 Task: Search for the email with the subject Request for an opinion logged in from softage.1@softage.net with the filter, email from softage.10@softage.net and a new filter,  Star it
Action: Mouse moved to (686, 79)
Screenshot: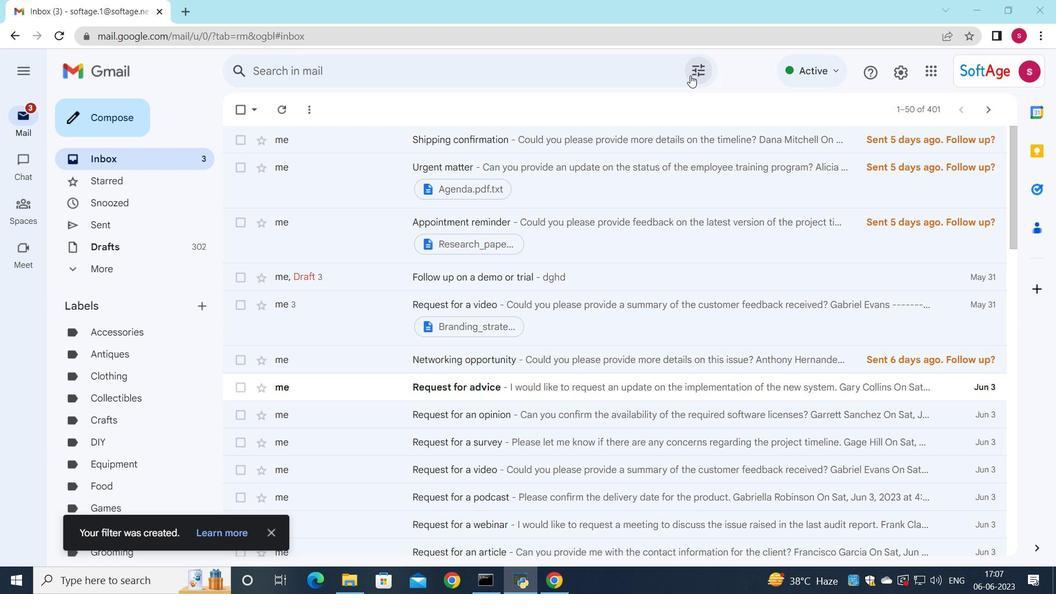 
Action: Mouse pressed left at (686, 79)
Screenshot: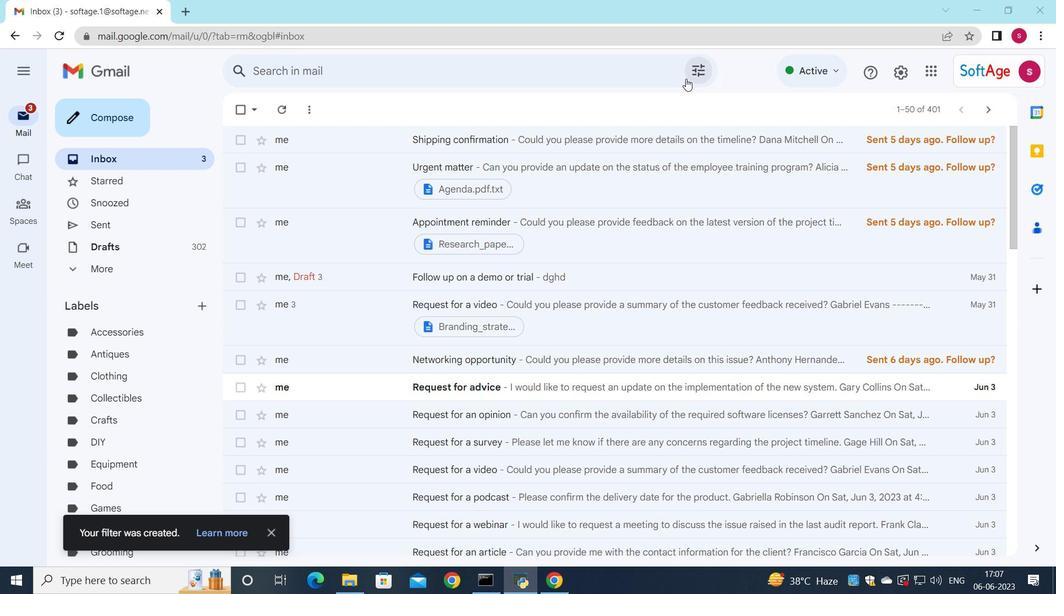 
Action: Mouse moved to (331, 107)
Screenshot: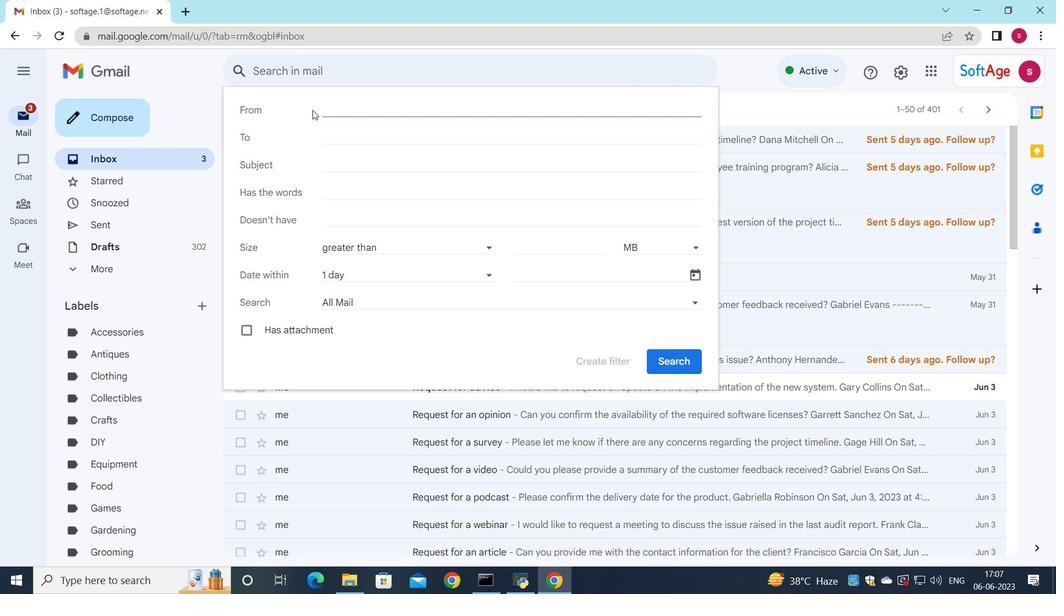 
Action: Mouse pressed left at (331, 107)
Screenshot: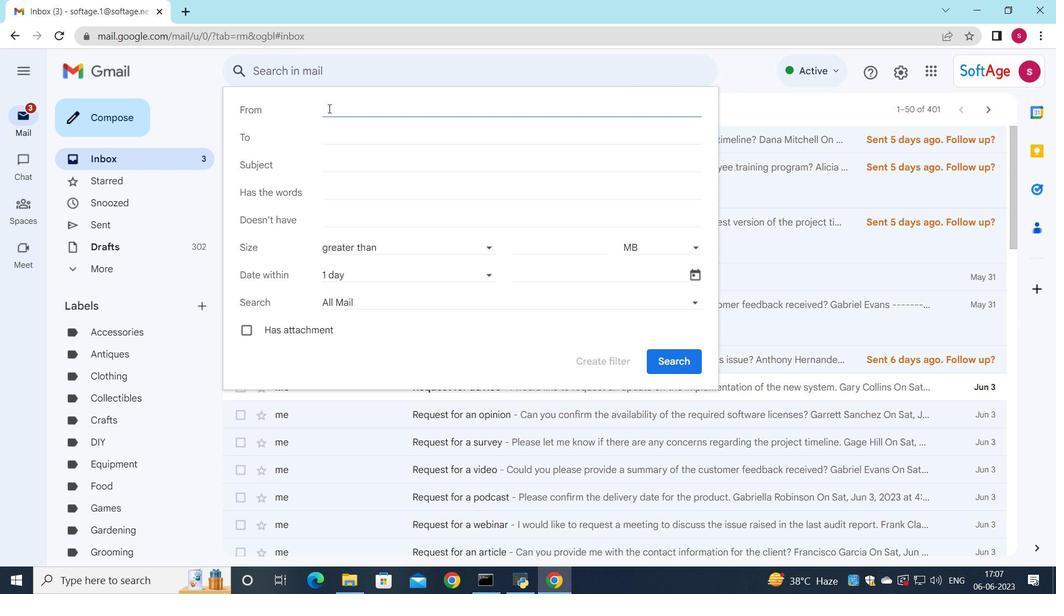 
Action: Mouse moved to (457, 139)
Screenshot: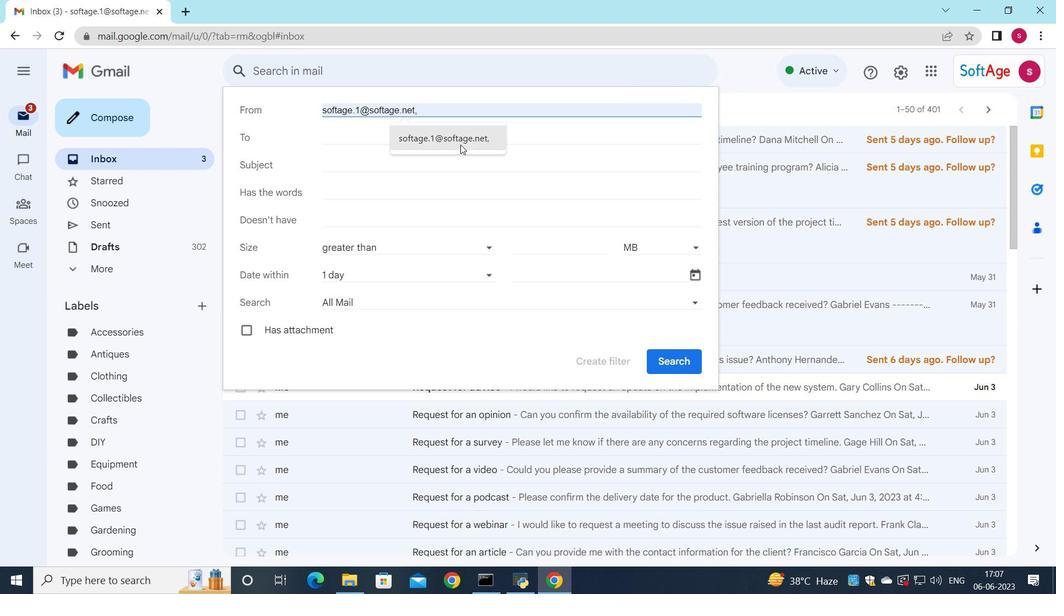 
Action: Mouse pressed left at (457, 139)
Screenshot: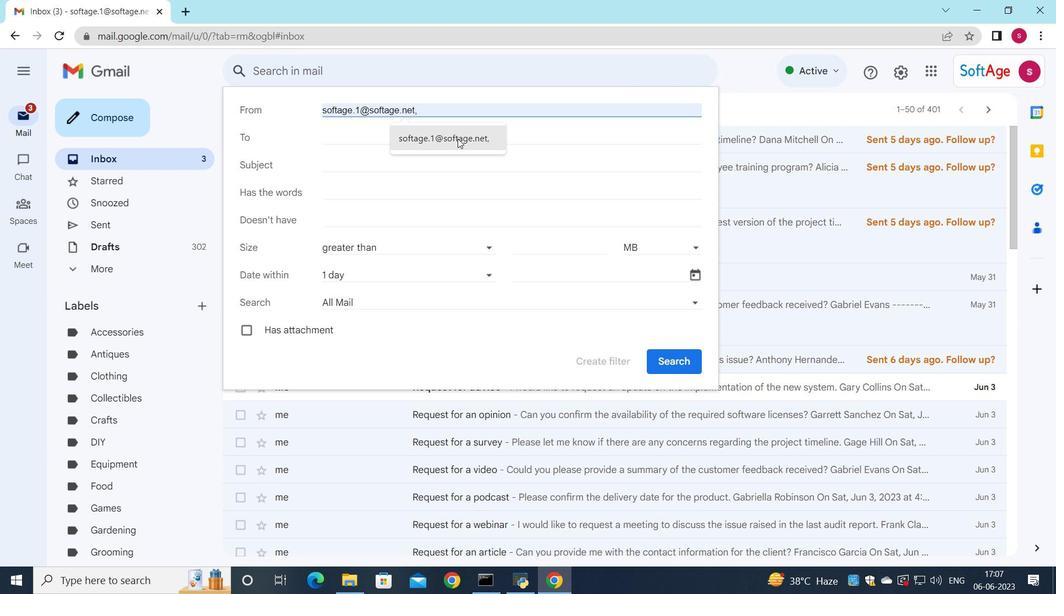 
Action: Mouse moved to (352, 134)
Screenshot: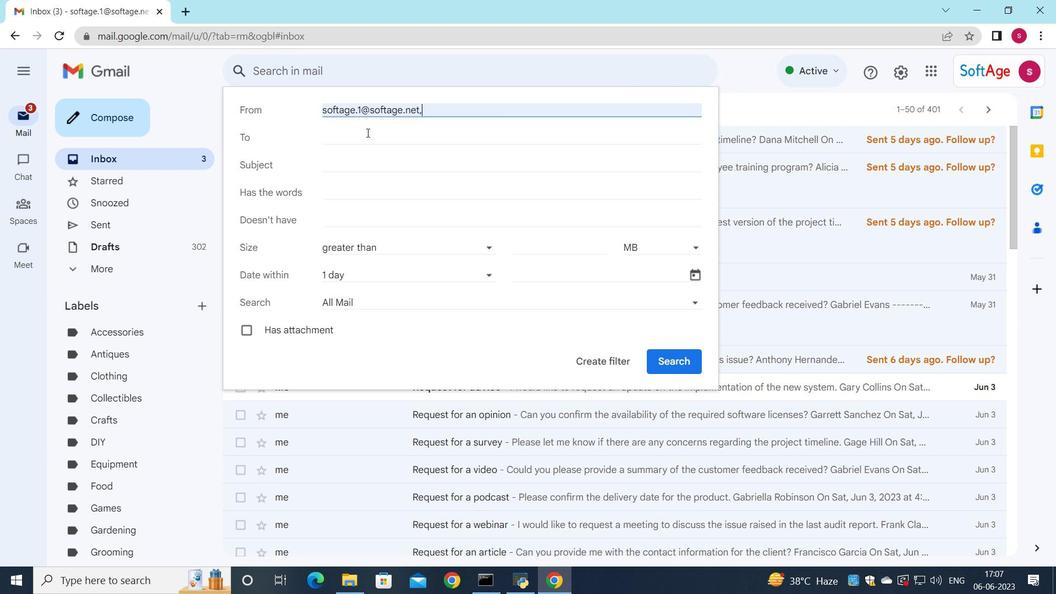 
Action: Mouse pressed left at (352, 134)
Screenshot: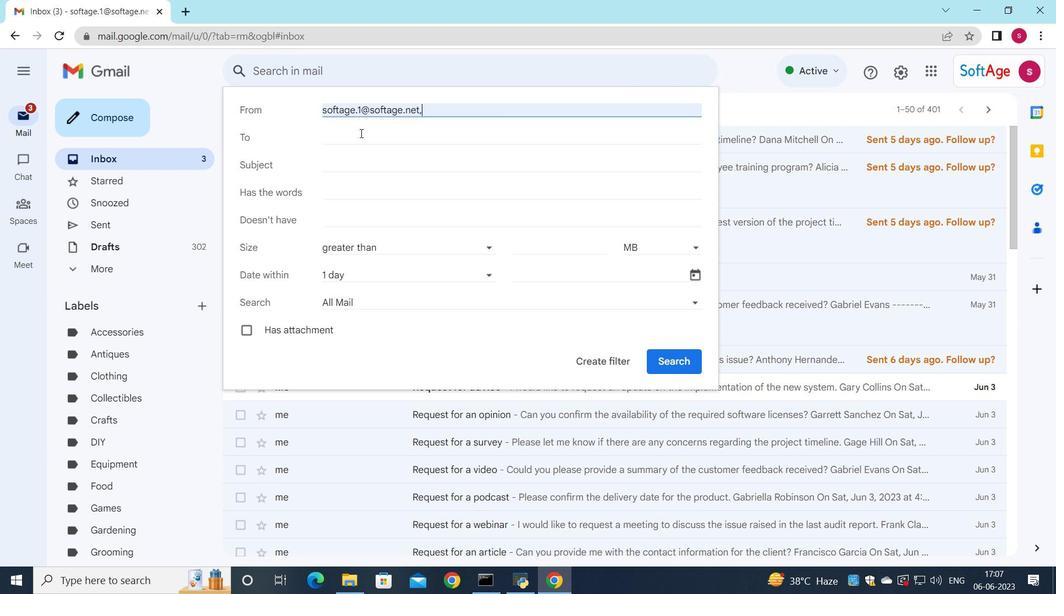 
Action: Mouse moved to (447, 244)
Screenshot: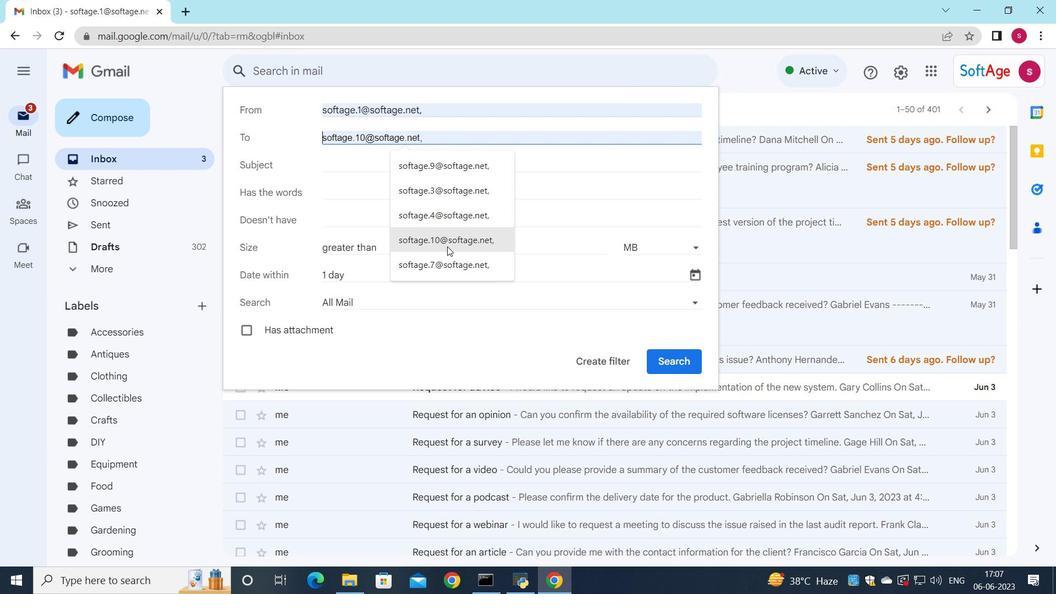 
Action: Mouse pressed left at (447, 244)
Screenshot: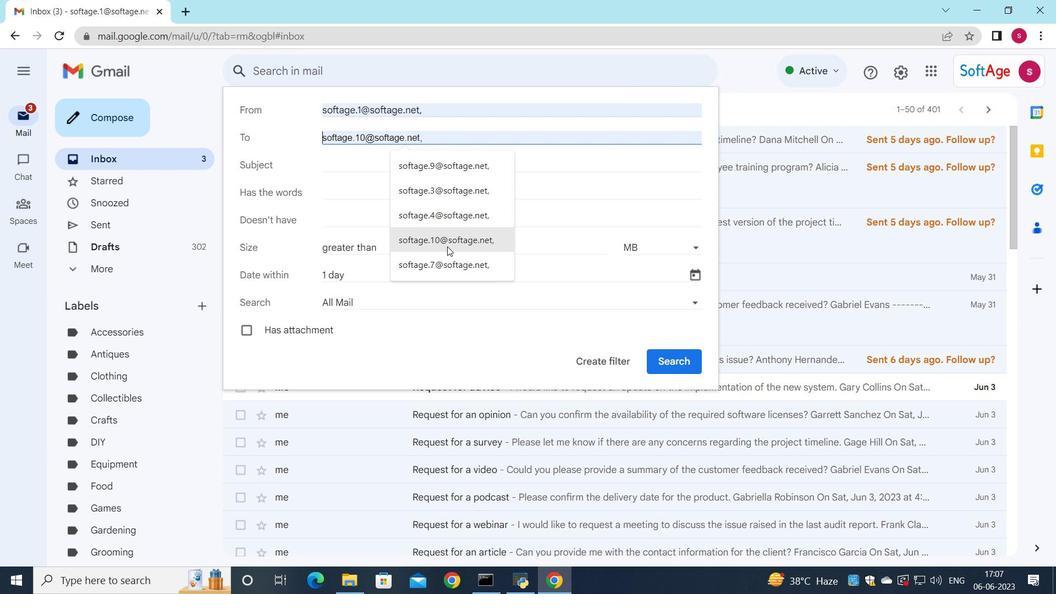
Action: Mouse moved to (364, 167)
Screenshot: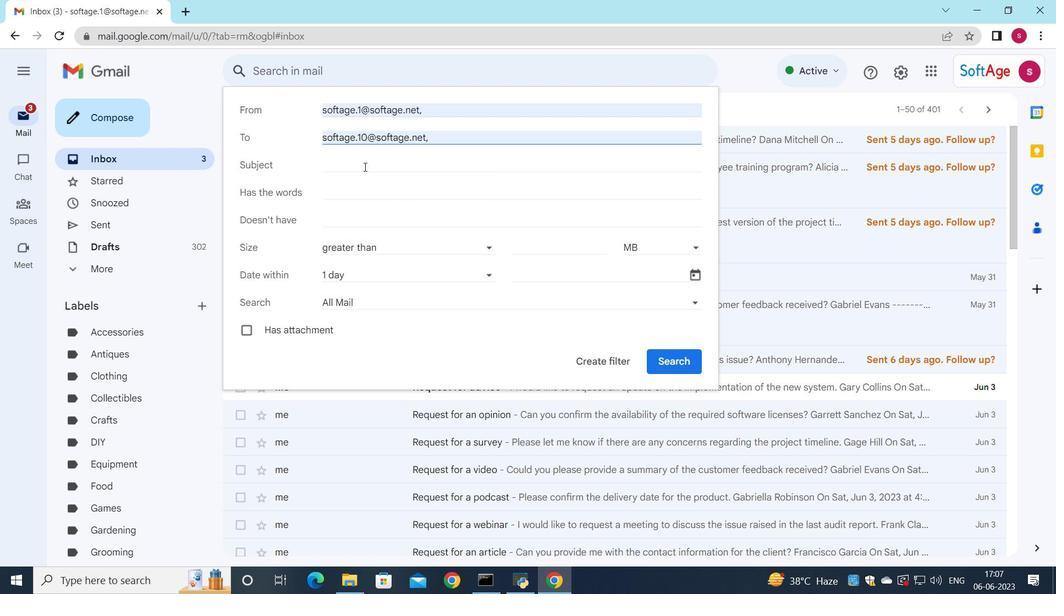 
Action: Mouse pressed left at (364, 167)
Screenshot: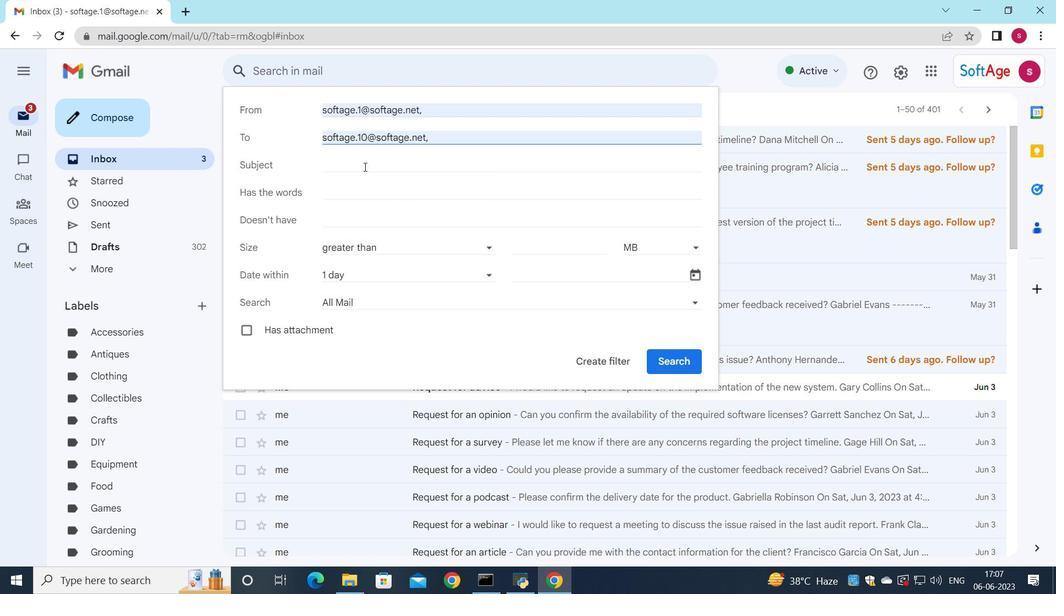 
Action: Key pressed <Key.shift>Request<Key.space>for<Key.space>an<Key.space>opinion
Screenshot: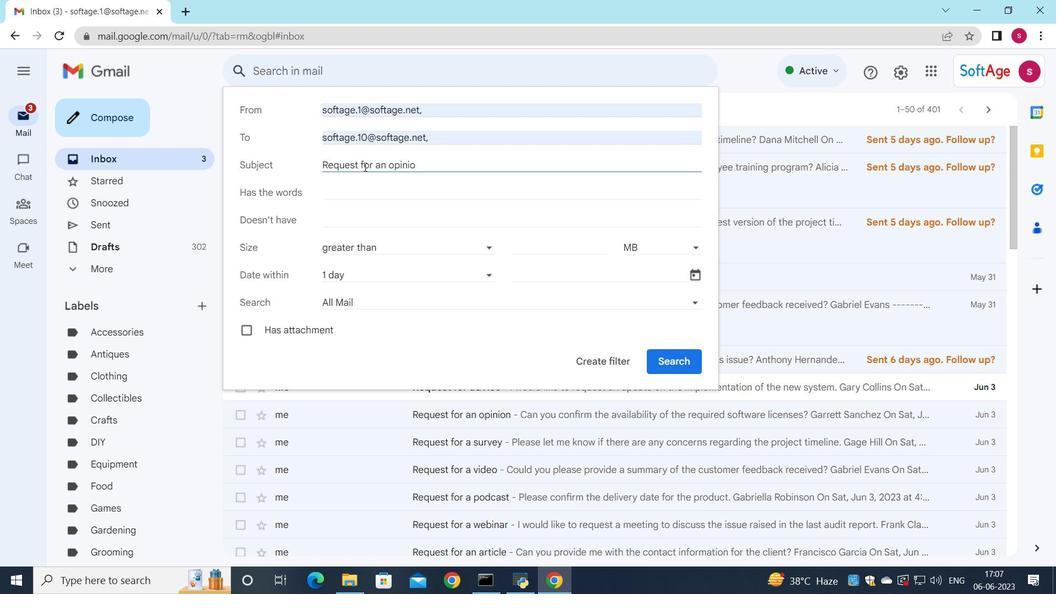 
Action: Mouse moved to (484, 268)
Screenshot: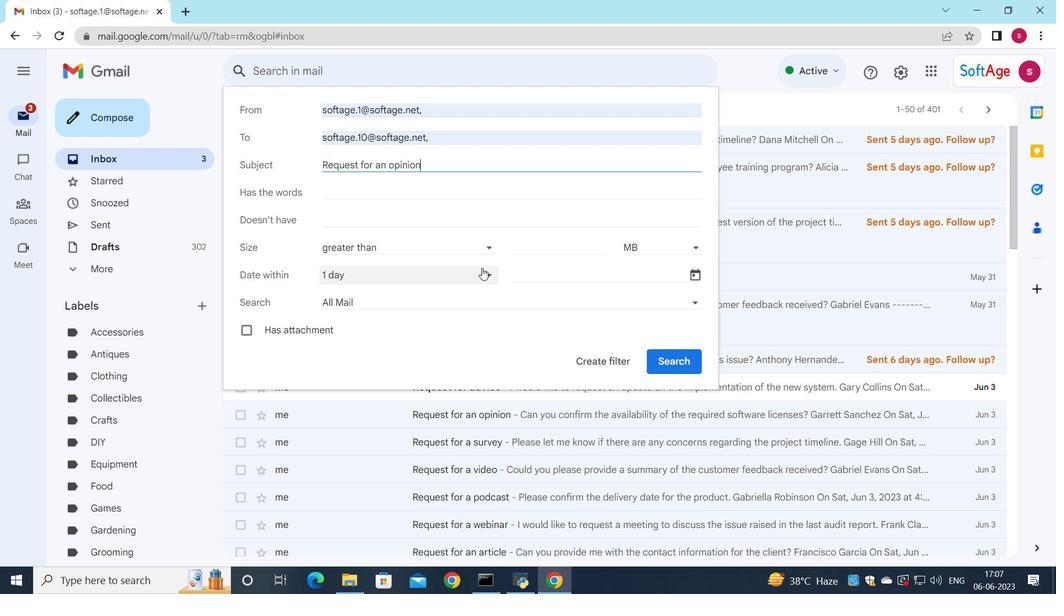
Action: Mouse pressed left at (484, 268)
Screenshot: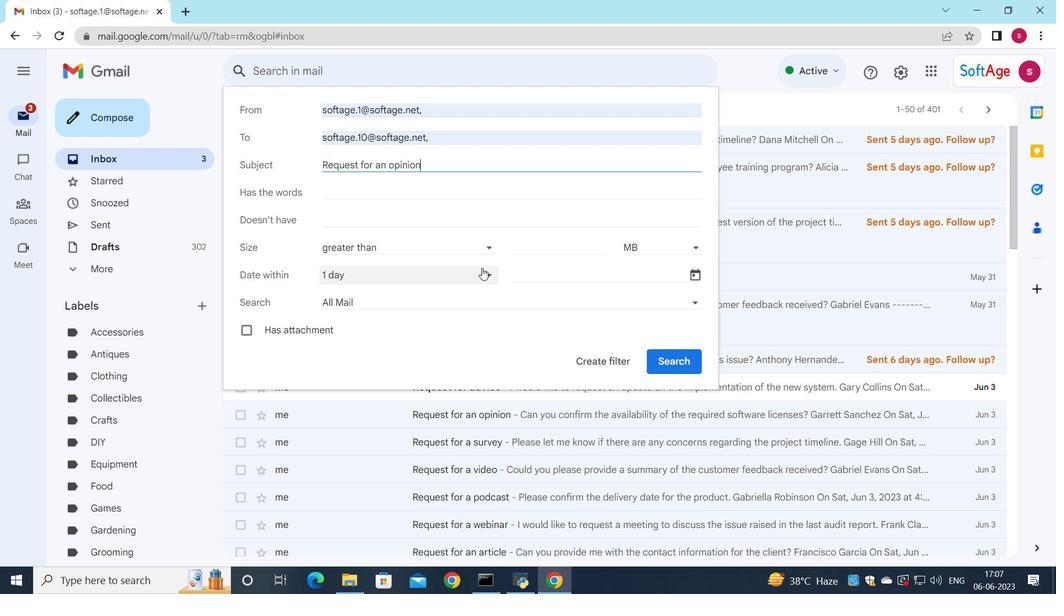 
Action: Mouse moved to (382, 425)
Screenshot: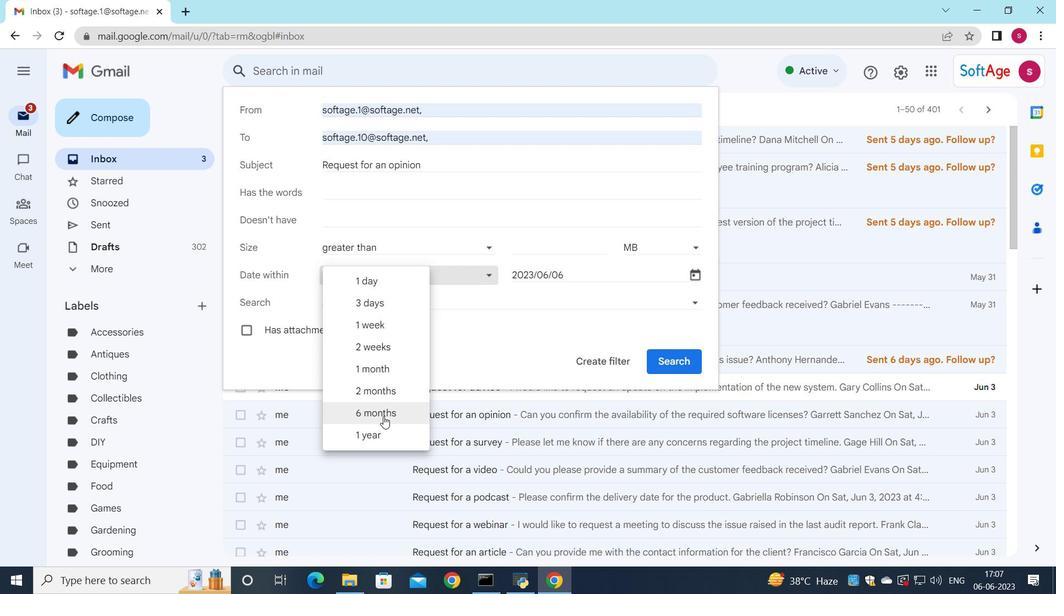 
Action: Mouse pressed left at (382, 425)
Screenshot: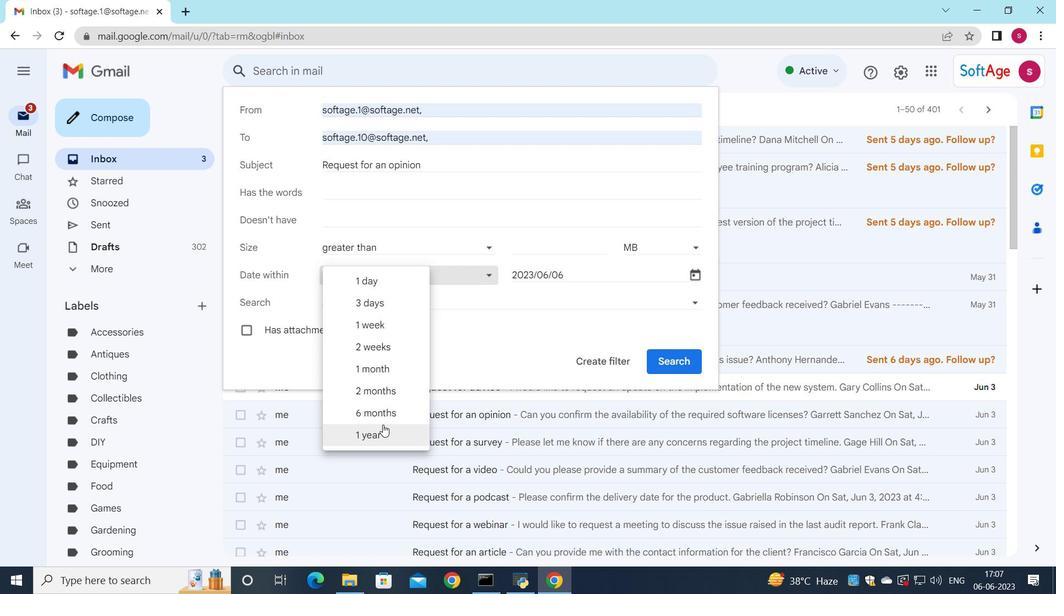 
Action: Mouse moved to (607, 356)
Screenshot: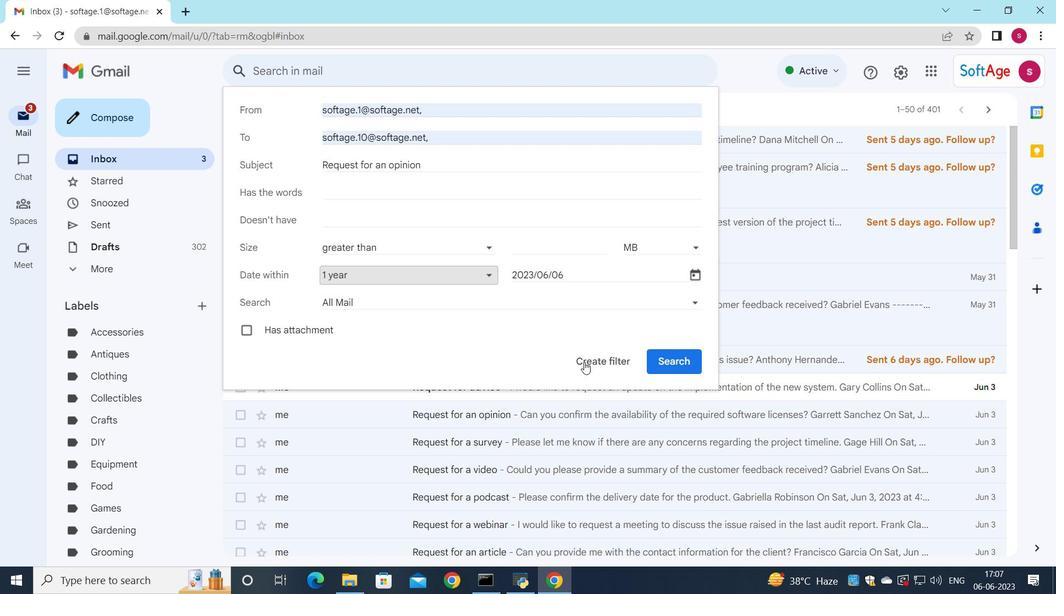 
Action: Mouse pressed left at (607, 356)
Screenshot: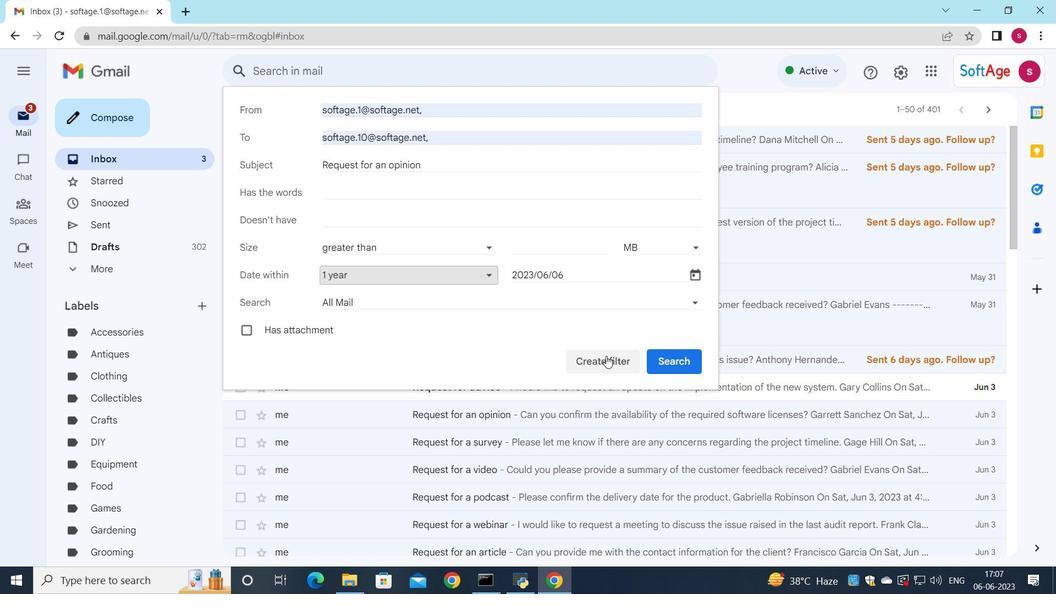 
Action: Mouse moved to (274, 194)
Screenshot: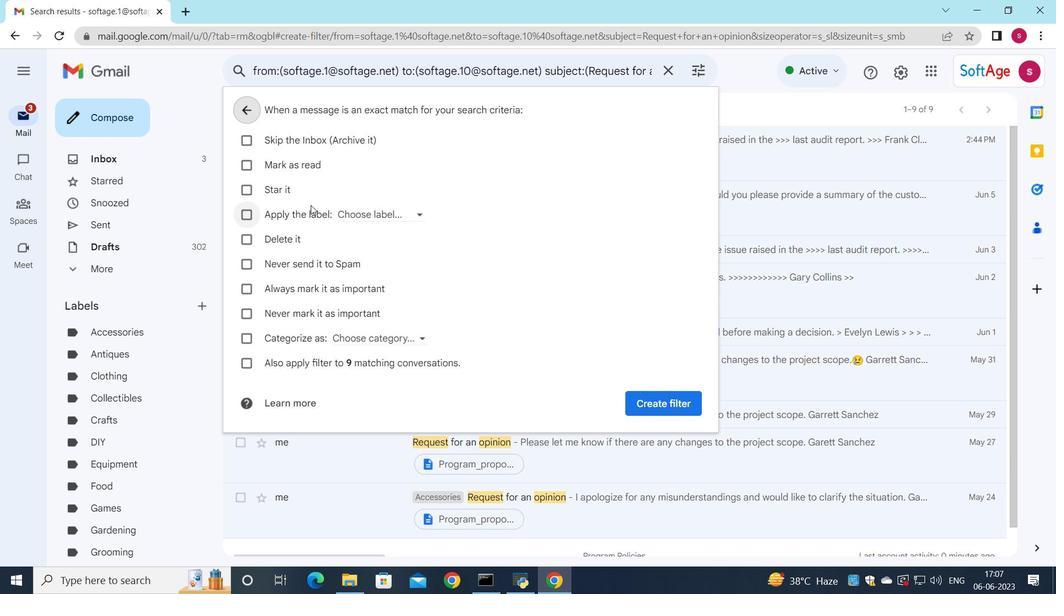 
Action: Mouse pressed left at (274, 194)
Screenshot: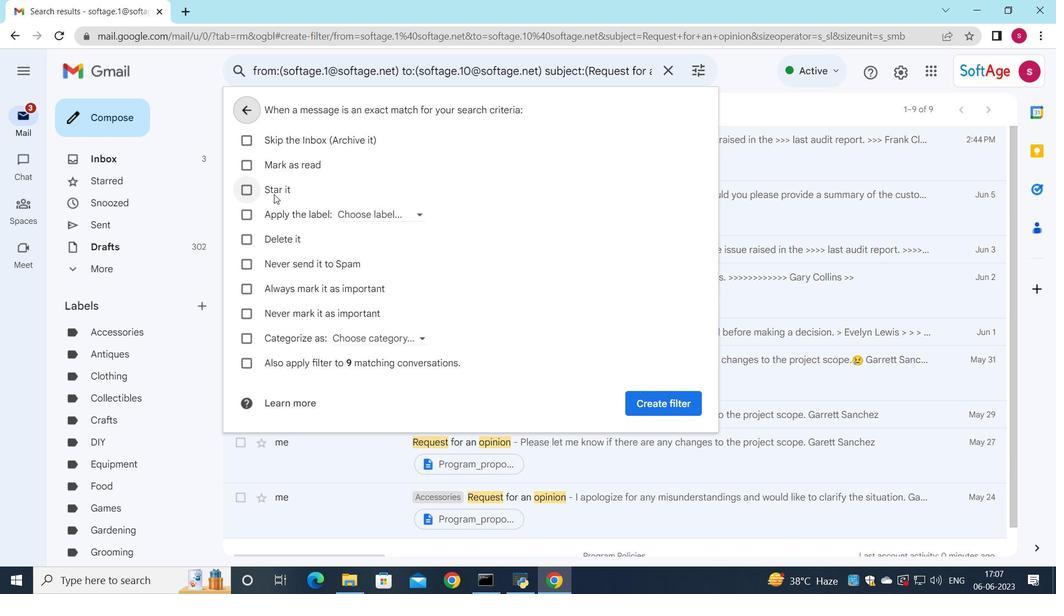 
Action: Mouse moved to (667, 399)
Screenshot: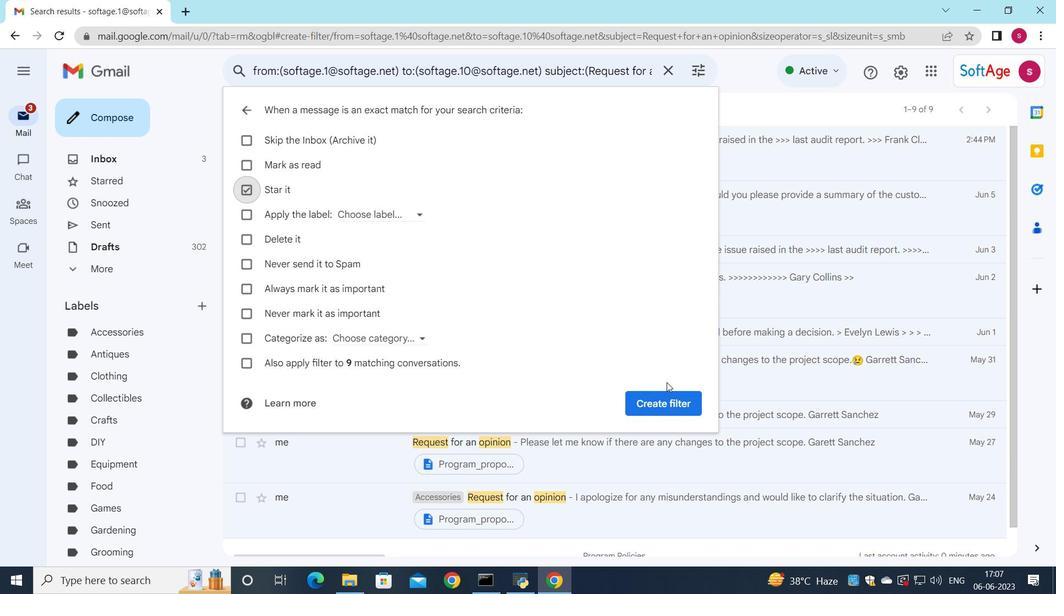 
Action: Mouse pressed left at (667, 399)
Screenshot: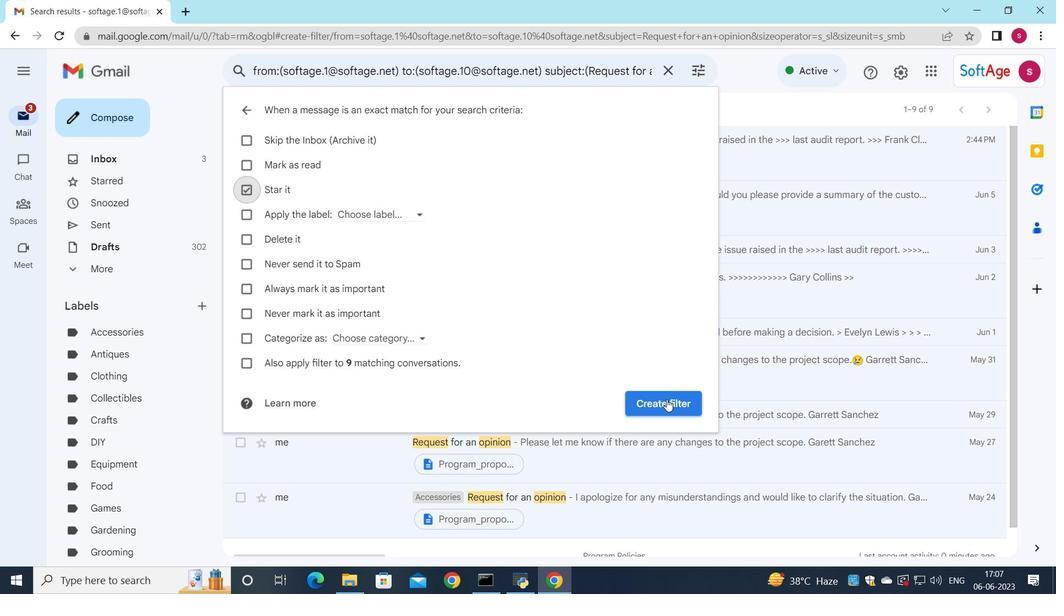 
Action: Mouse moved to (680, 385)
Screenshot: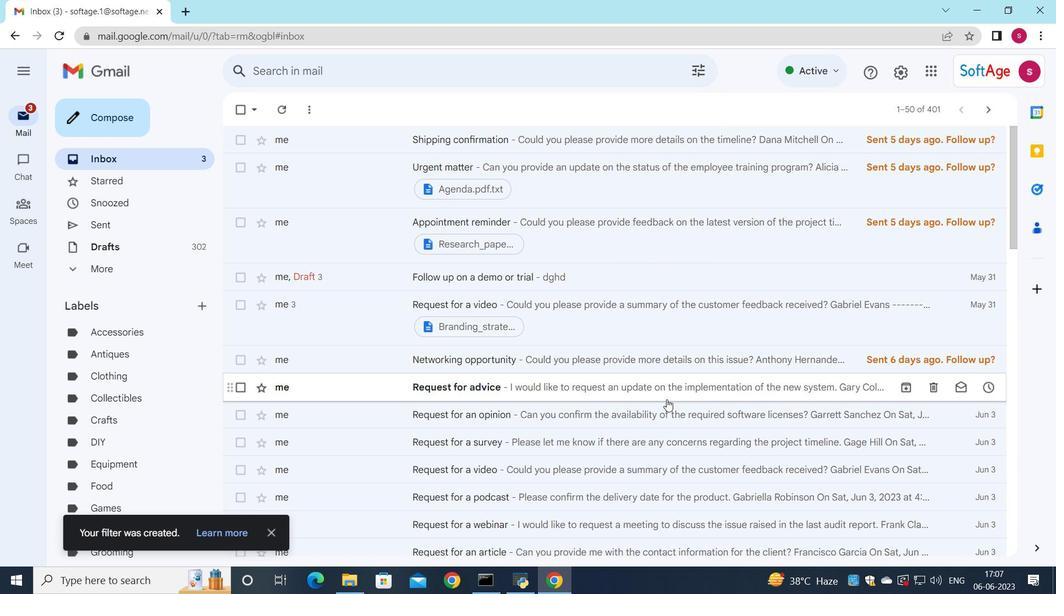 
